Task: Look for organic products only.
Action: Mouse moved to (17, 132)
Screenshot: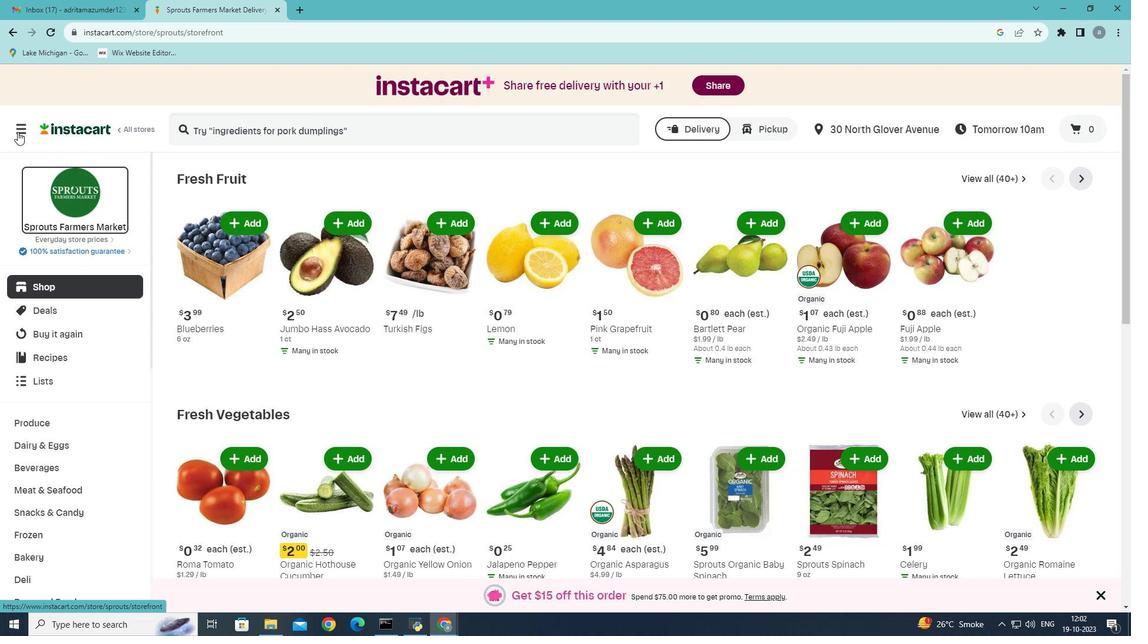 
Action: Mouse pressed left at (17, 132)
Screenshot: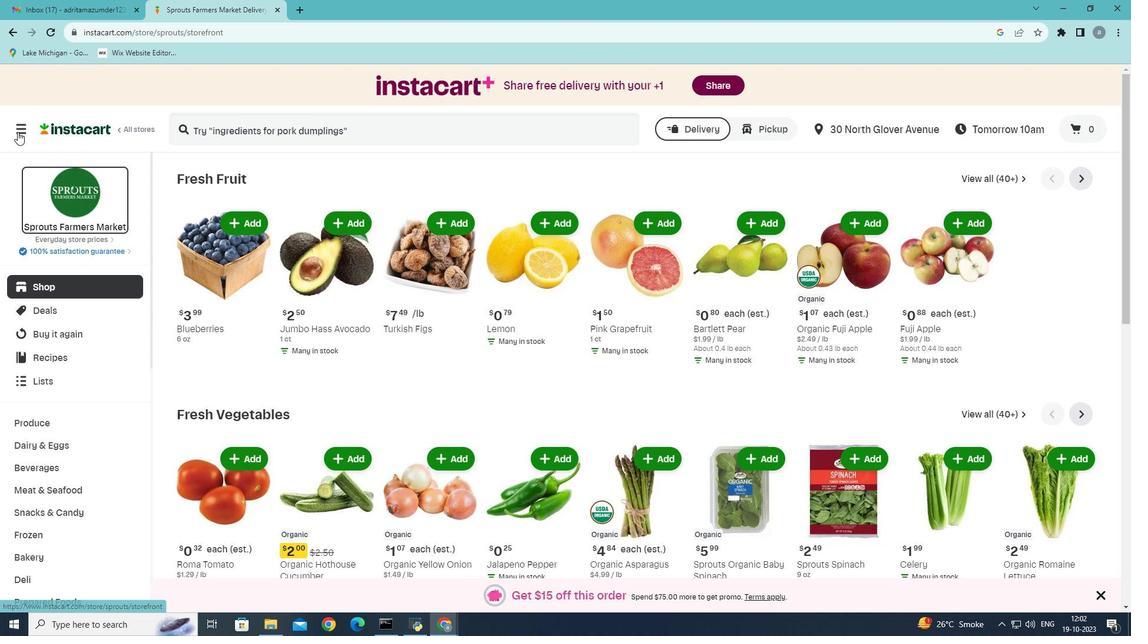 
Action: Mouse moved to (47, 349)
Screenshot: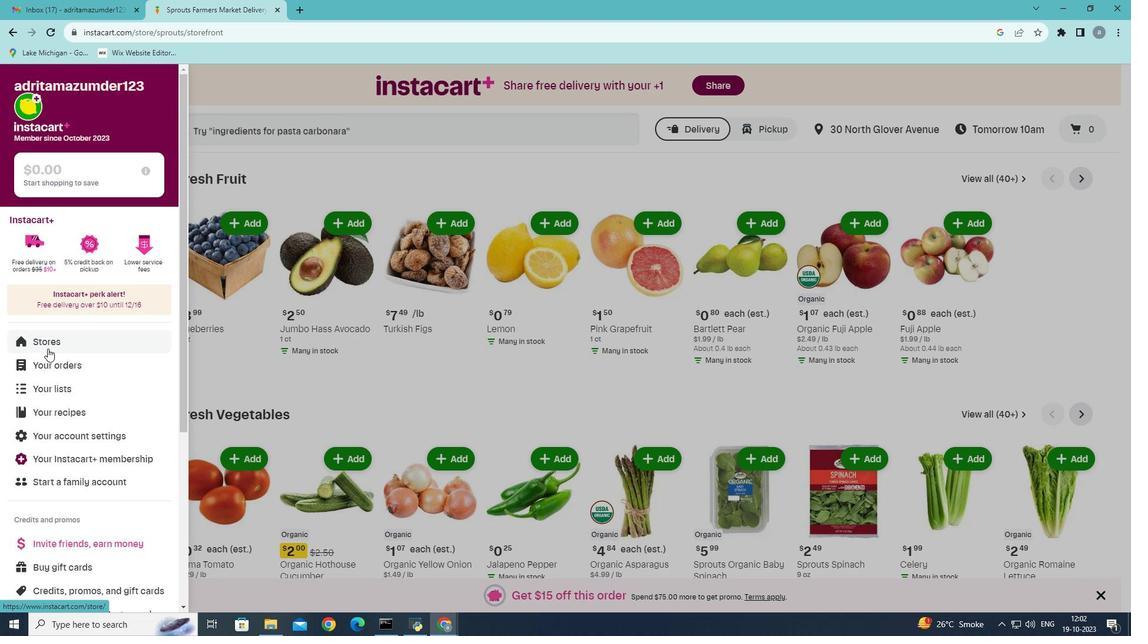
Action: Mouse pressed left at (47, 349)
Screenshot: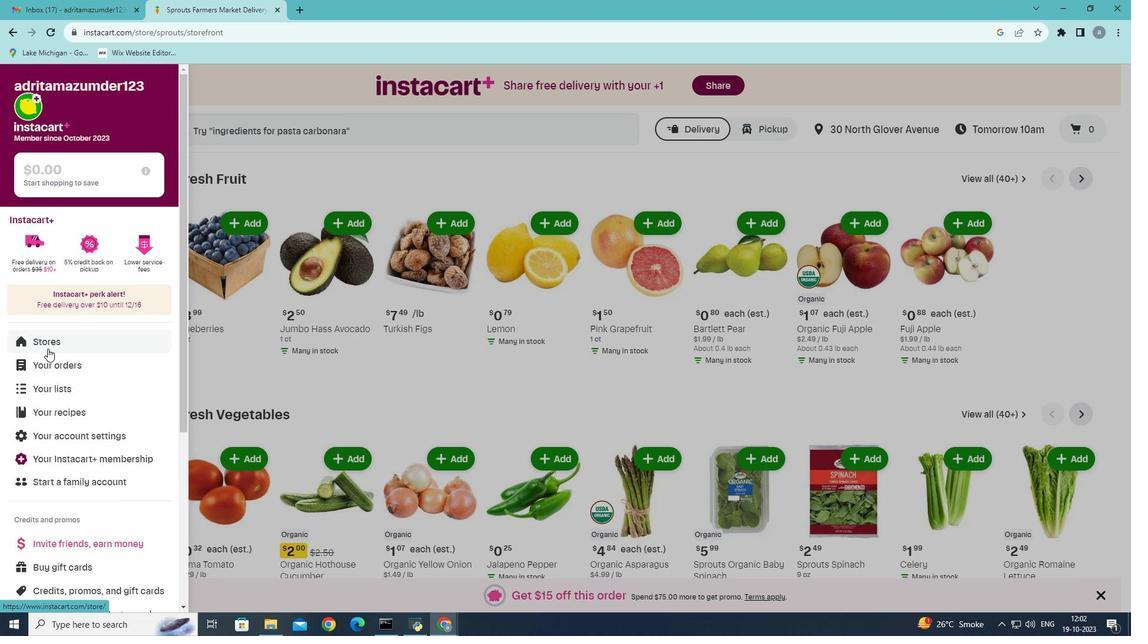 
Action: Mouse moved to (280, 131)
Screenshot: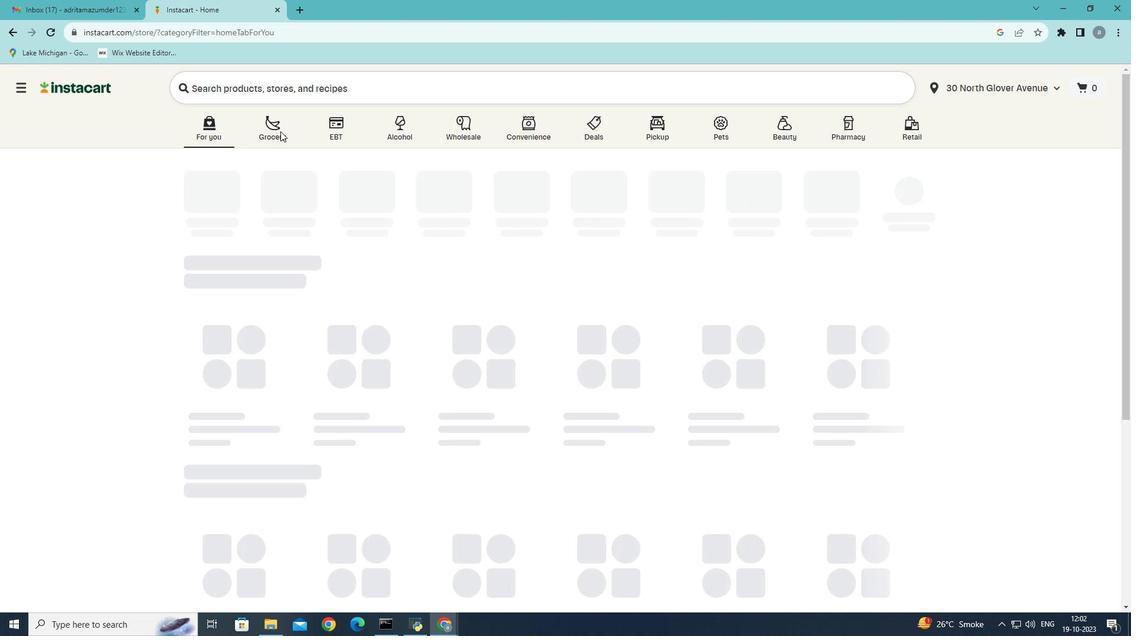 
Action: Mouse pressed left at (280, 131)
Screenshot: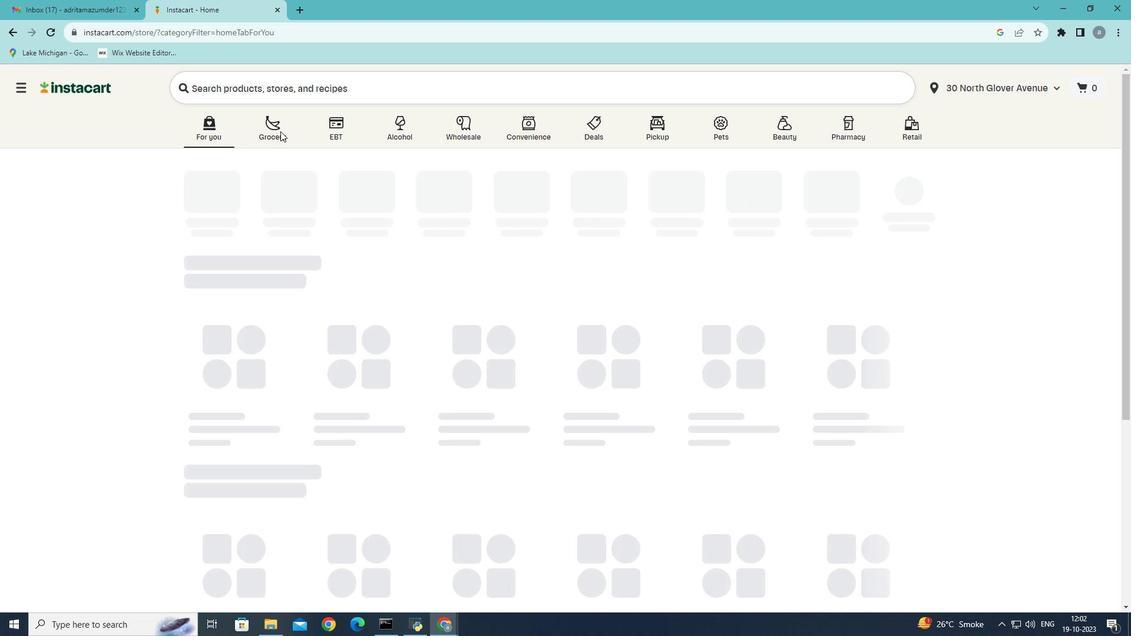
Action: Mouse moved to (294, 355)
Screenshot: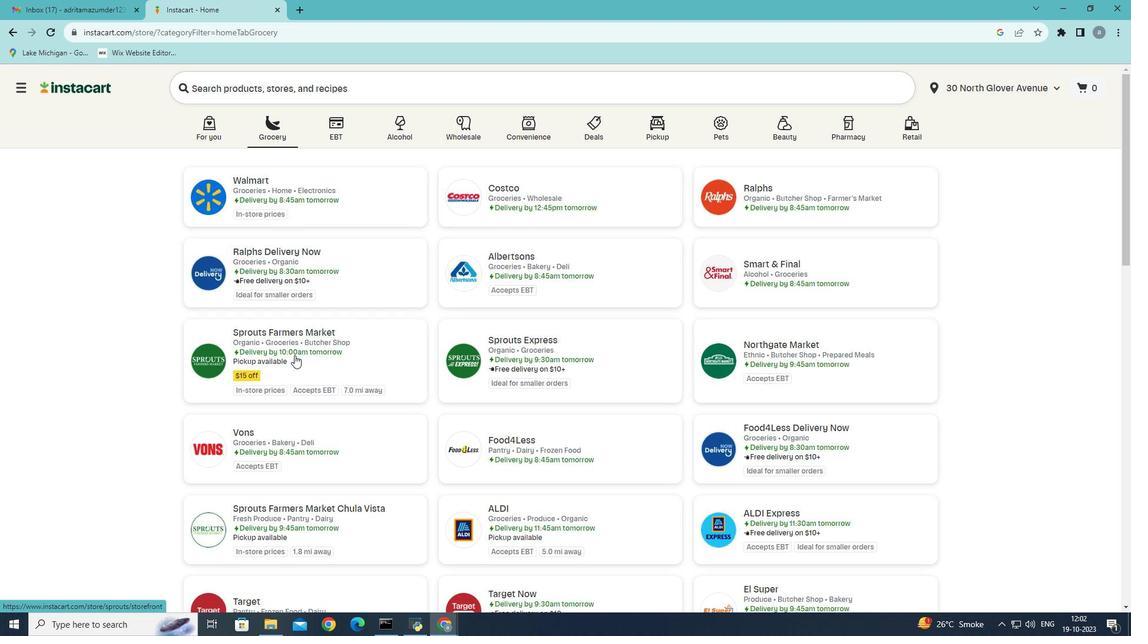 
Action: Mouse pressed left at (294, 355)
Screenshot: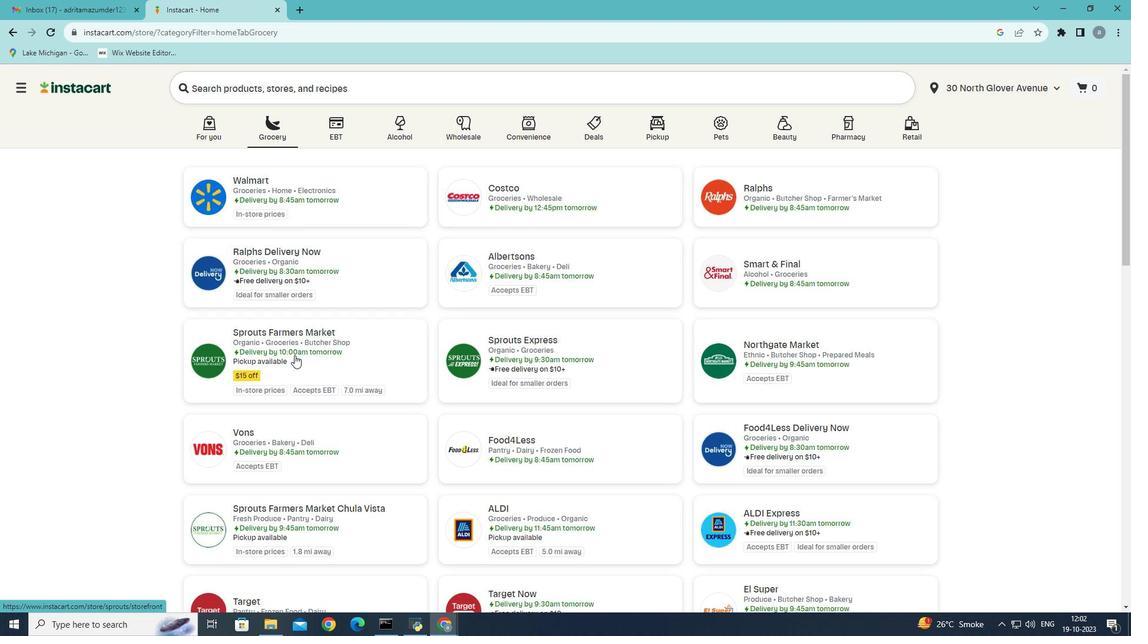 
Action: Mouse moved to (56, 491)
Screenshot: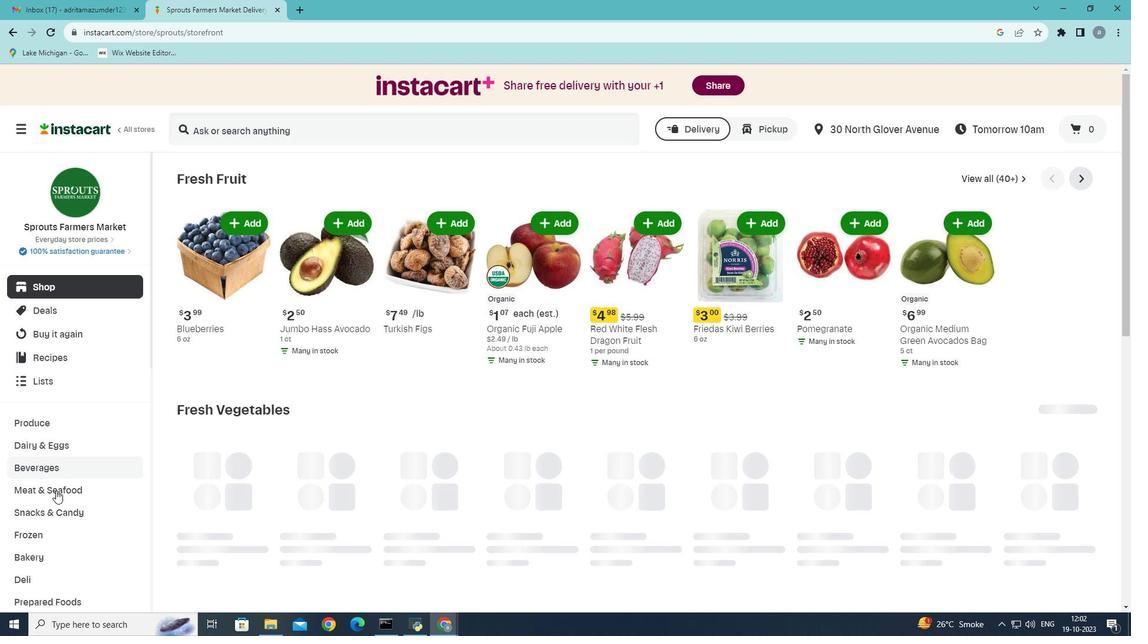 
Action: Mouse pressed left at (56, 491)
Screenshot: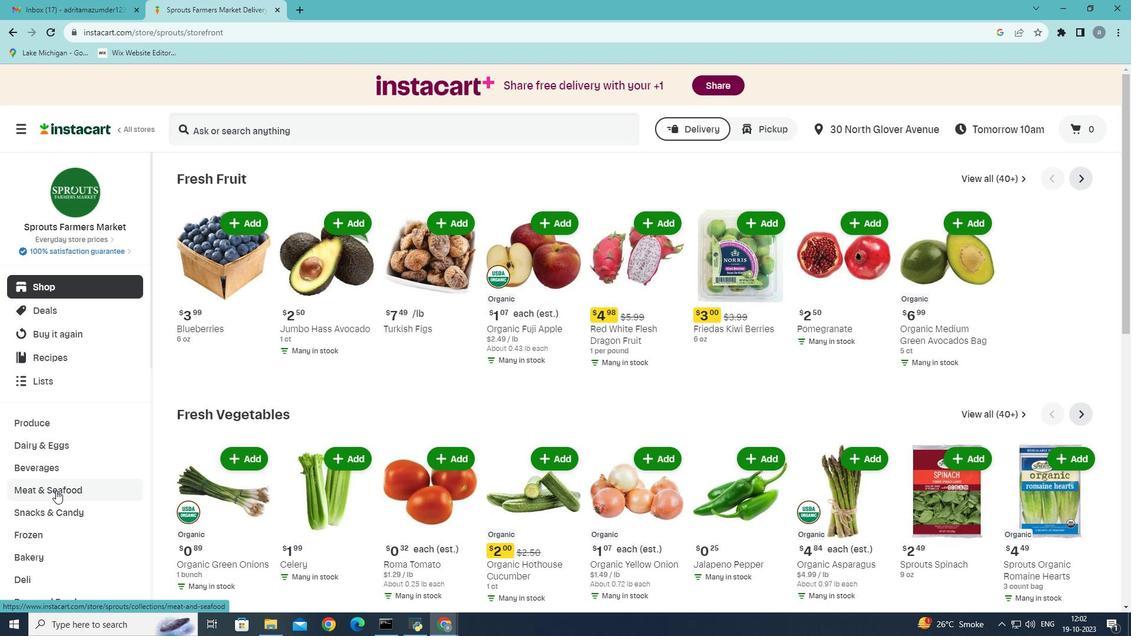 
Action: Mouse moved to (584, 206)
Screenshot: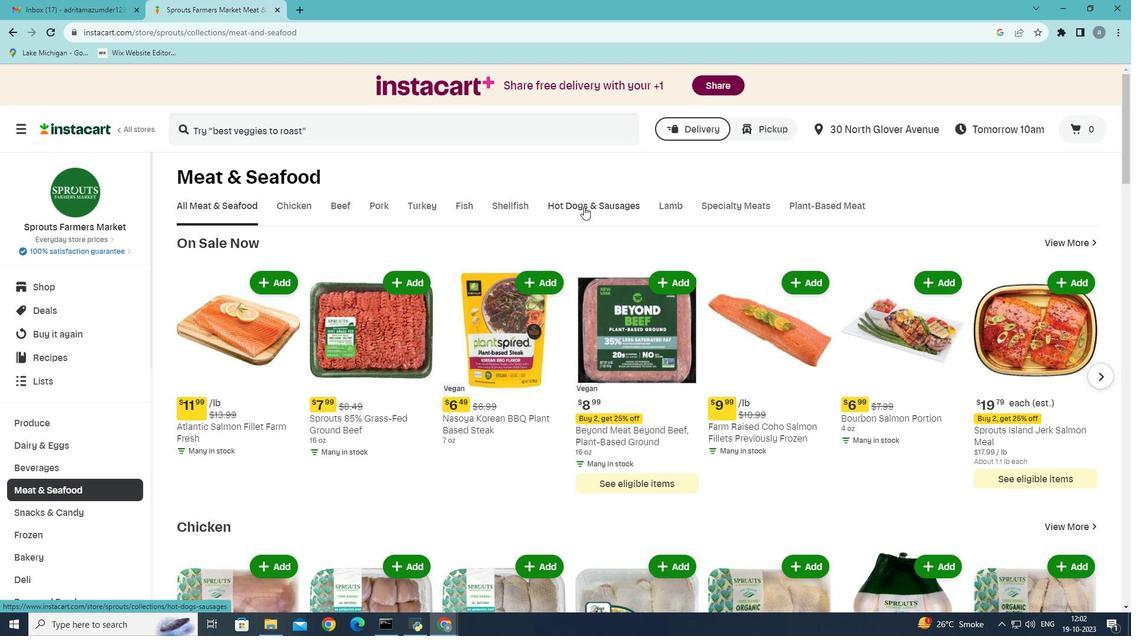 
Action: Mouse pressed left at (584, 206)
Screenshot: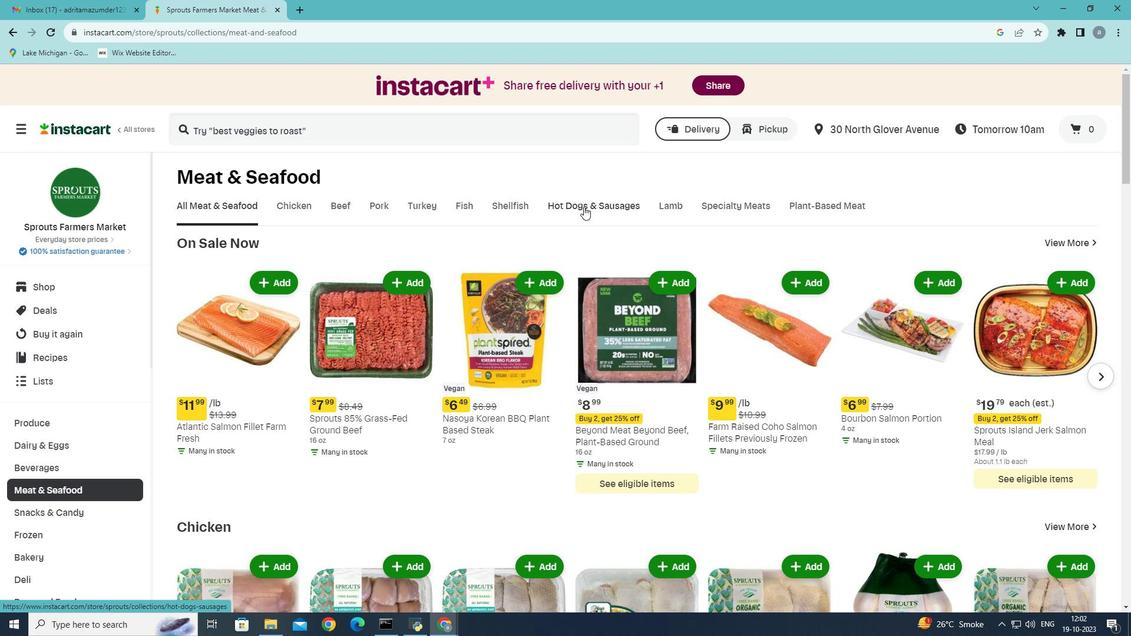 
Action: Mouse moved to (359, 261)
Screenshot: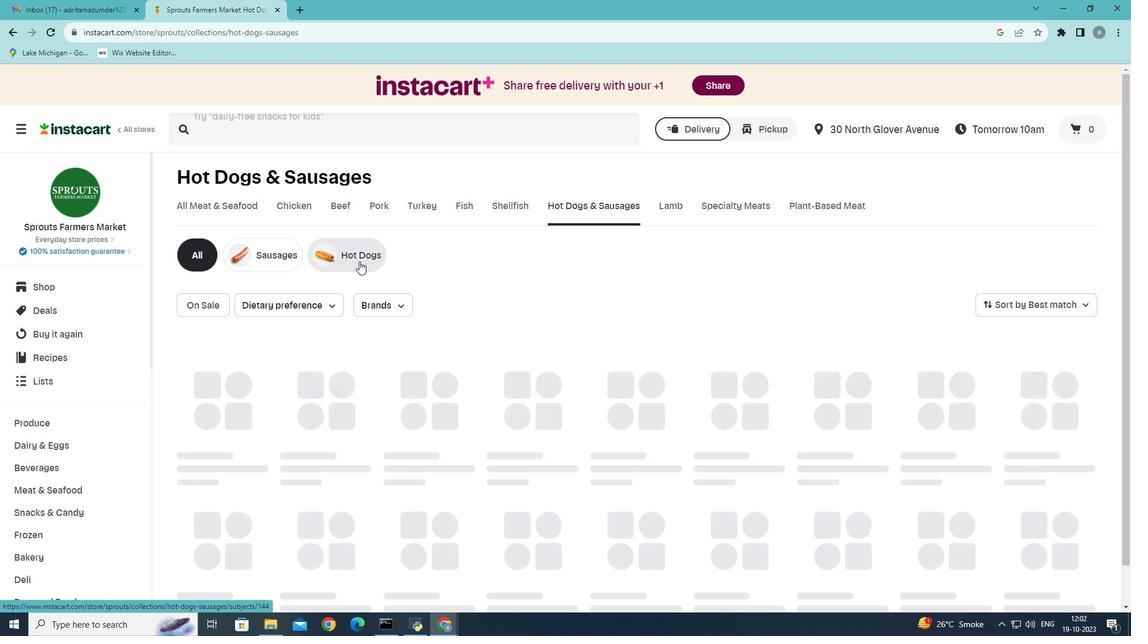 
Action: Mouse pressed left at (359, 261)
Screenshot: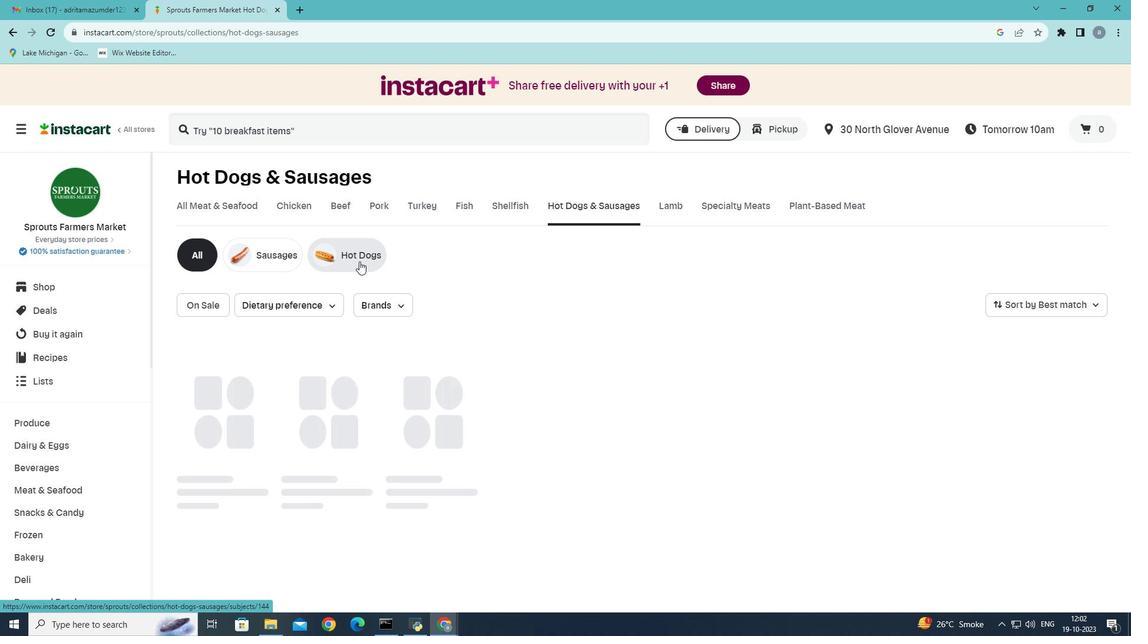 
Action: Mouse moved to (328, 305)
Screenshot: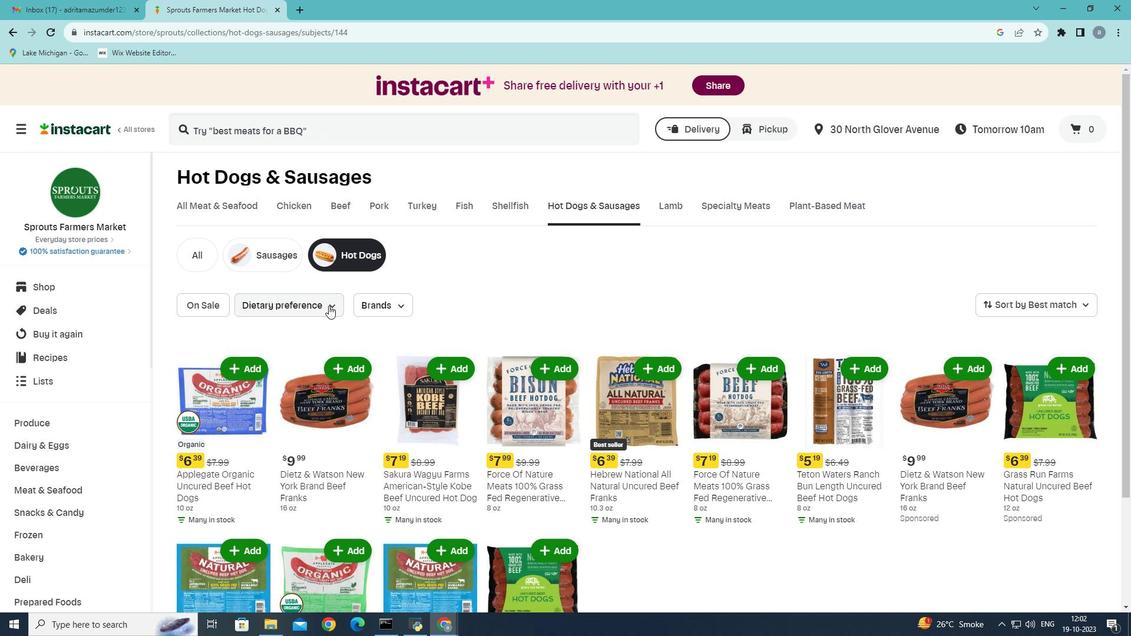 
Action: Mouse pressed left at (328, 305)
Screenshot: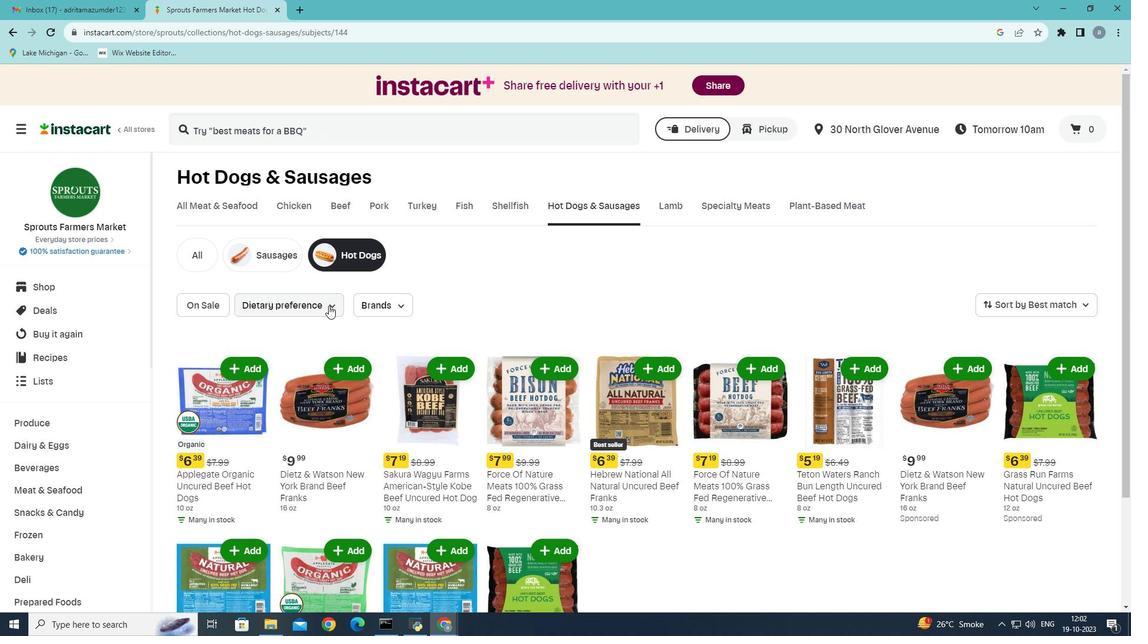 
Action: Mouse moved to (251, 343)
Screenshot: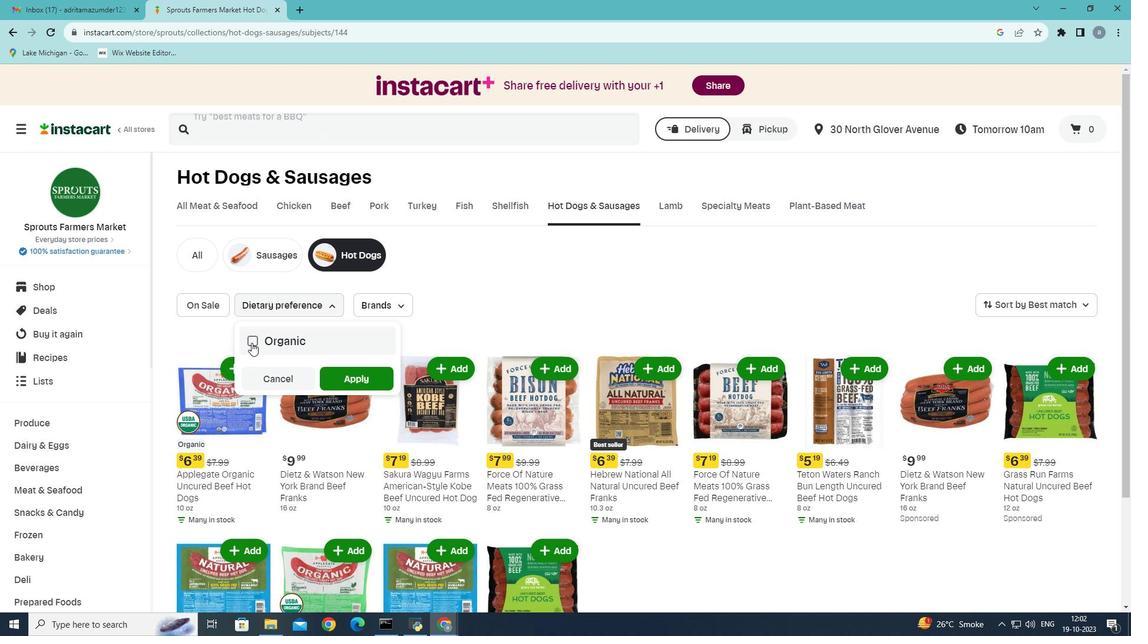 
Action: Mouse pressed left at (251, 343)
Screenshot: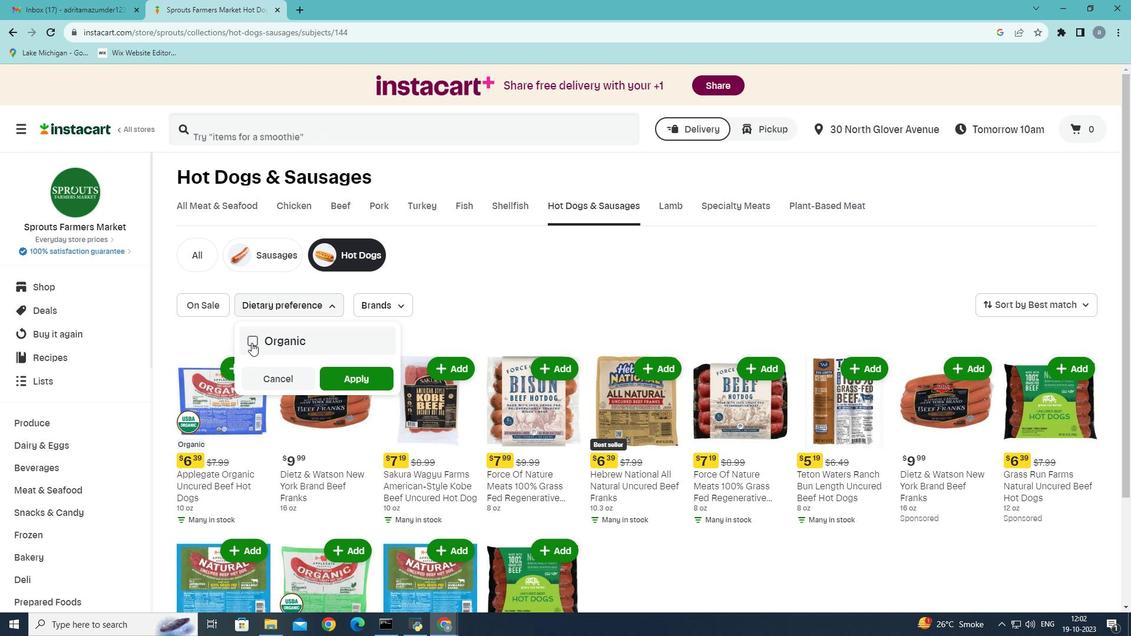 
Action: Mouse moved to (345, 380)
Screenshot: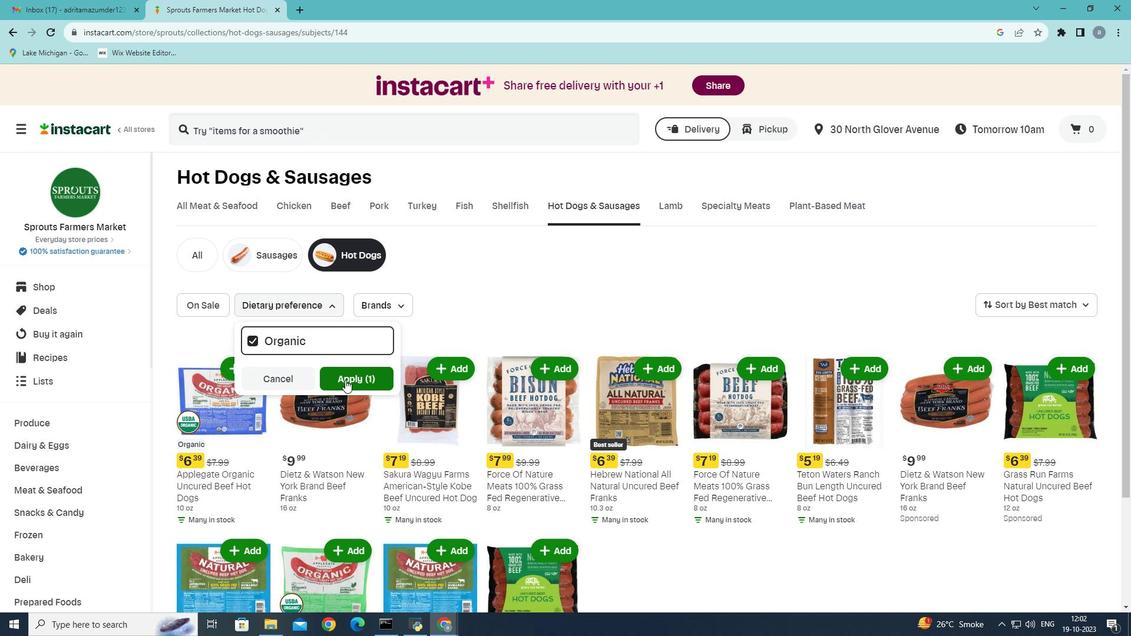 
Action: Mouse pressed left at (345, 380)
Screenshot: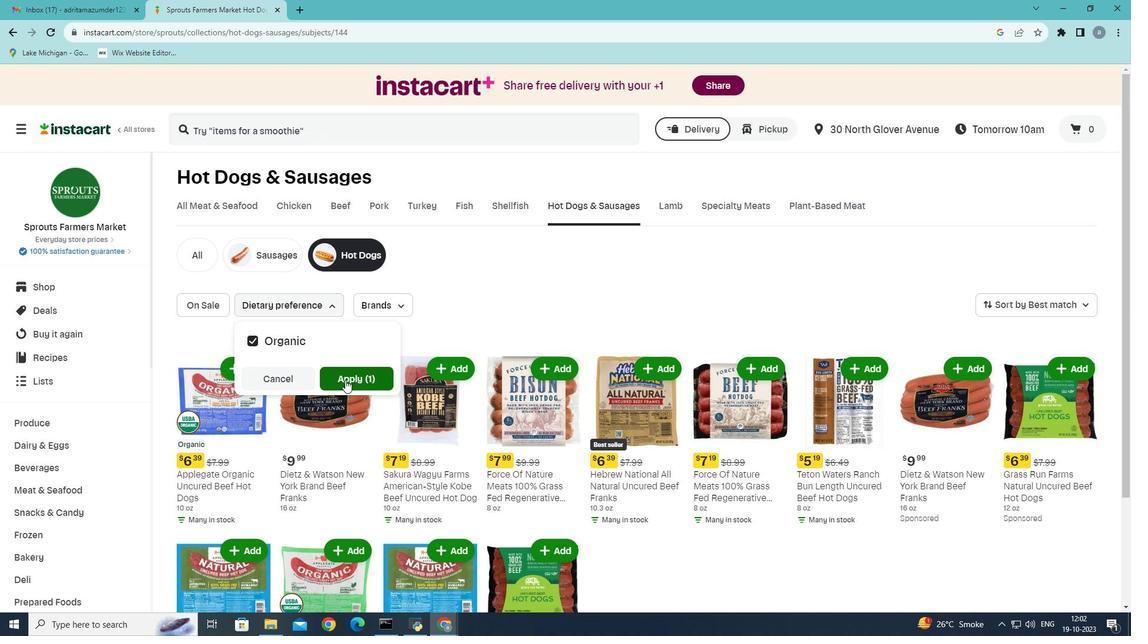 
